 Task: Check the sale-to-list ratio of sun room in the last 3 years.
Action: Mouse moved to (788, 181)
Screenshot: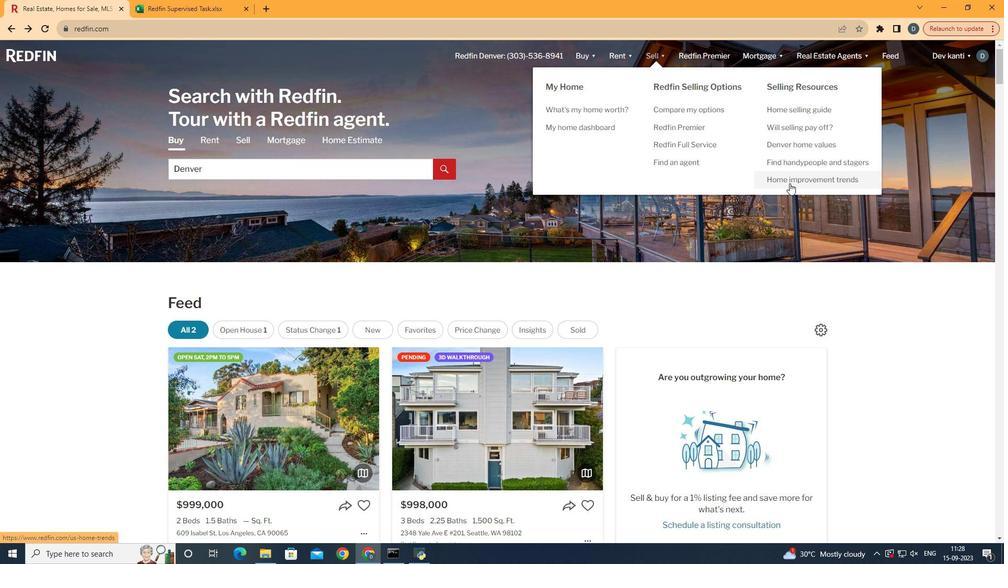 
Action: Mouse pressed left at (788, 181)
Screenshot: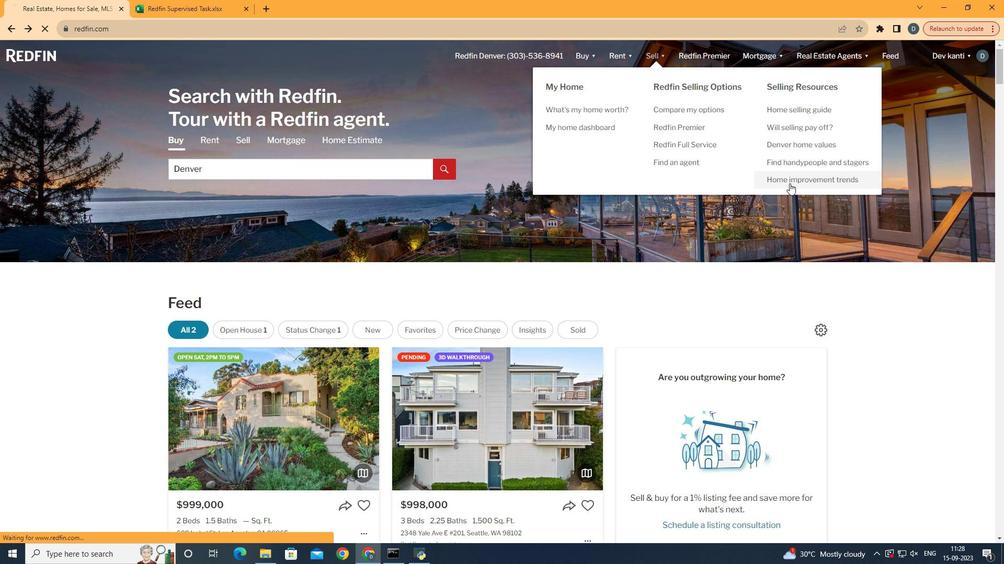 
Action: Mouse moved to (252, 195)
Screenshot: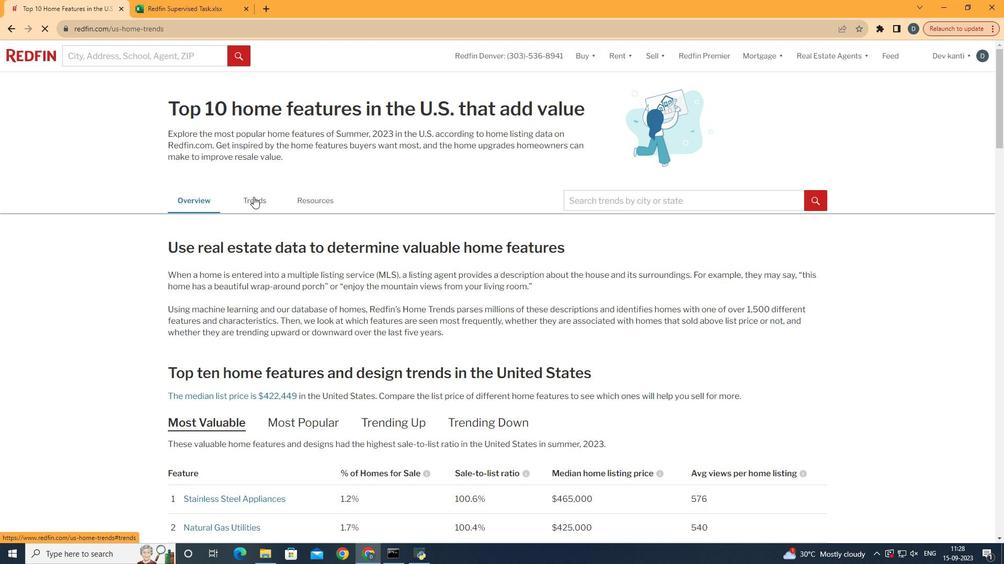 
Action: Mouse pressed left at (252, 195)
Screenshot: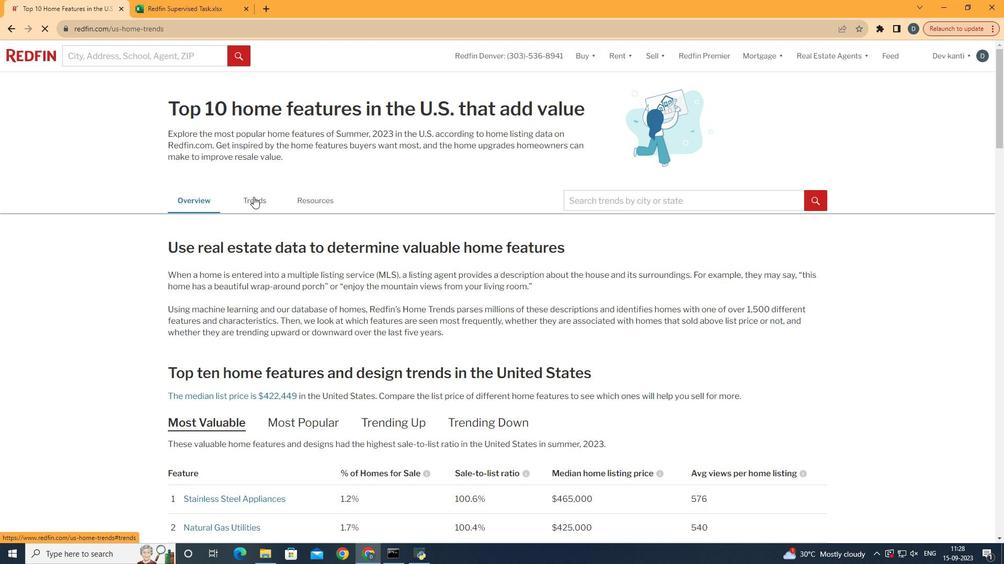 
Action: Mouse moved to (384, 239)
Screenshot: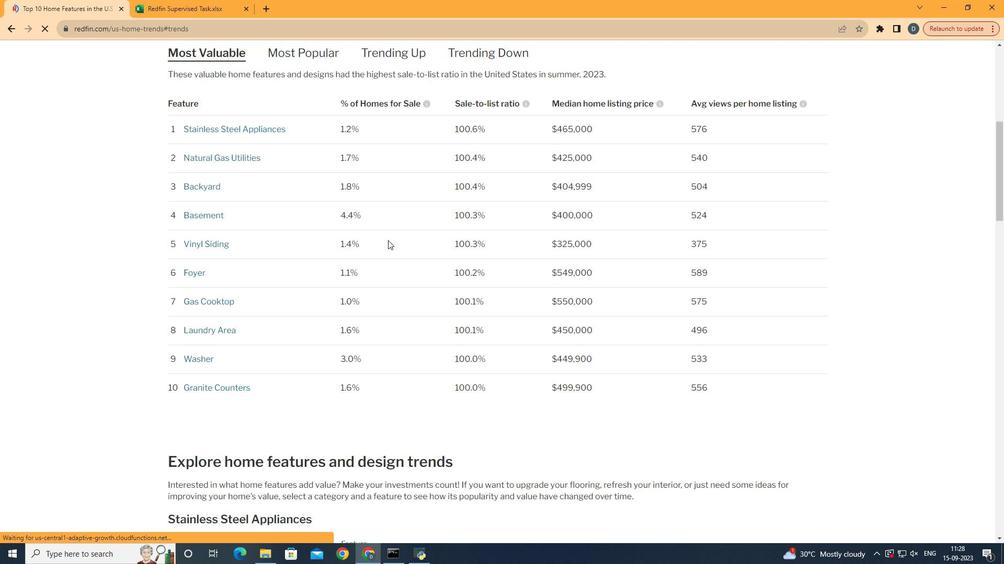 
Action: Mouse scrolled (384, 238) with delta (0, 0)
Screenshot: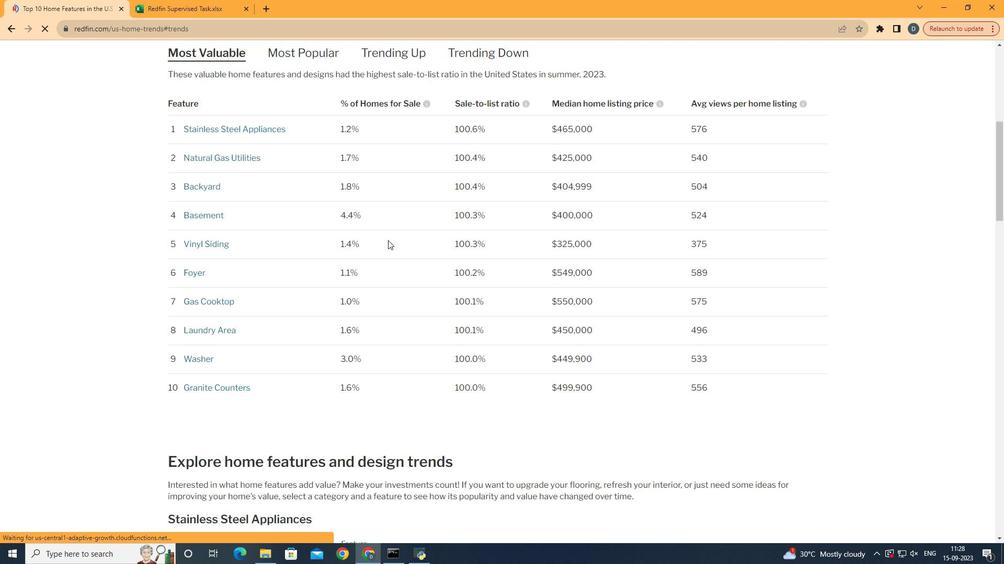 
Action: Mouse moved to (385, 239)
Screenshot: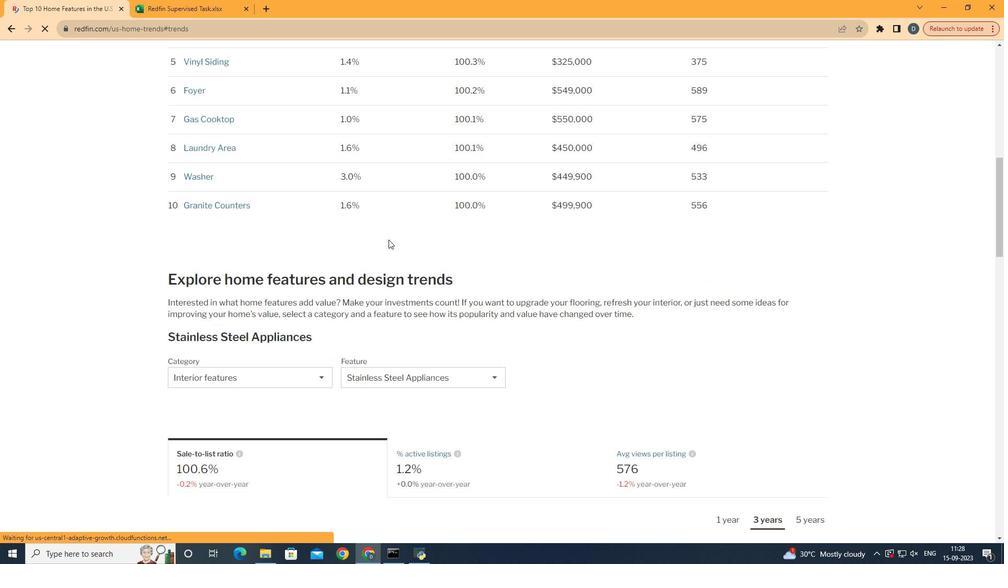 
Action: Mouse scrolled (385, 238) with delta (0, 0)
Screenshot: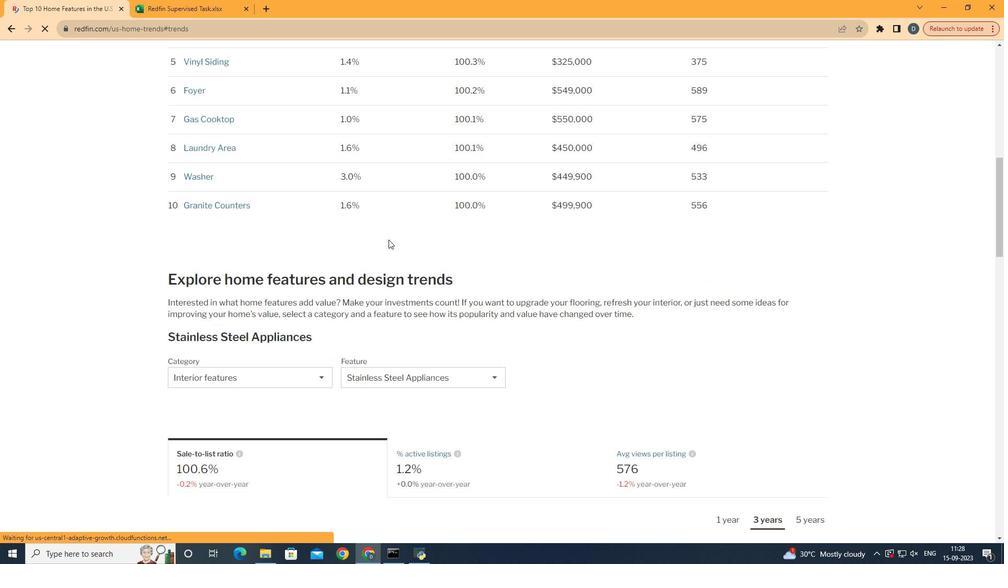
Action: Mouse moved to (386, 238)
Screenshot: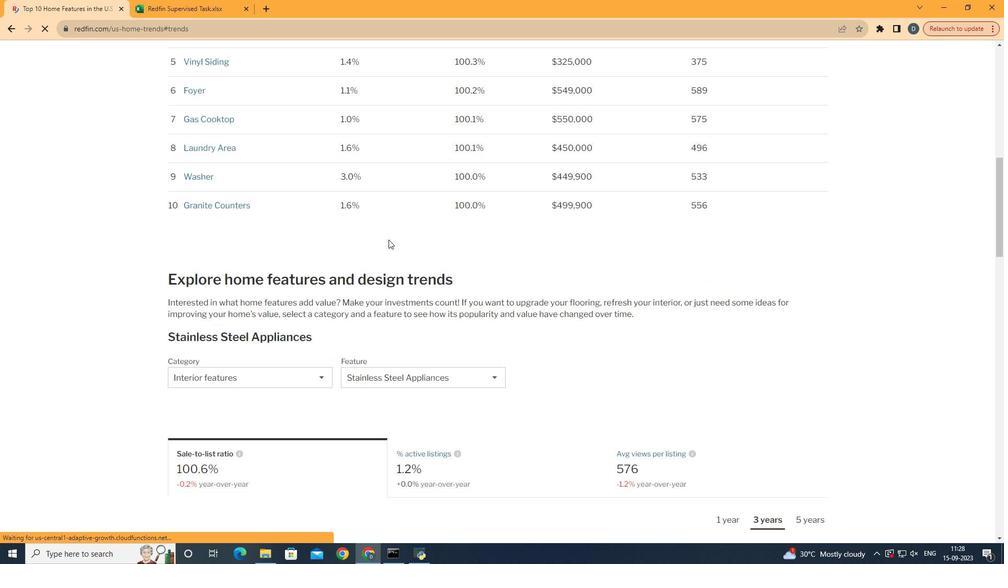 
Action: Mouse scrolled (386, 238) with delta (0, 0)
Screenshot: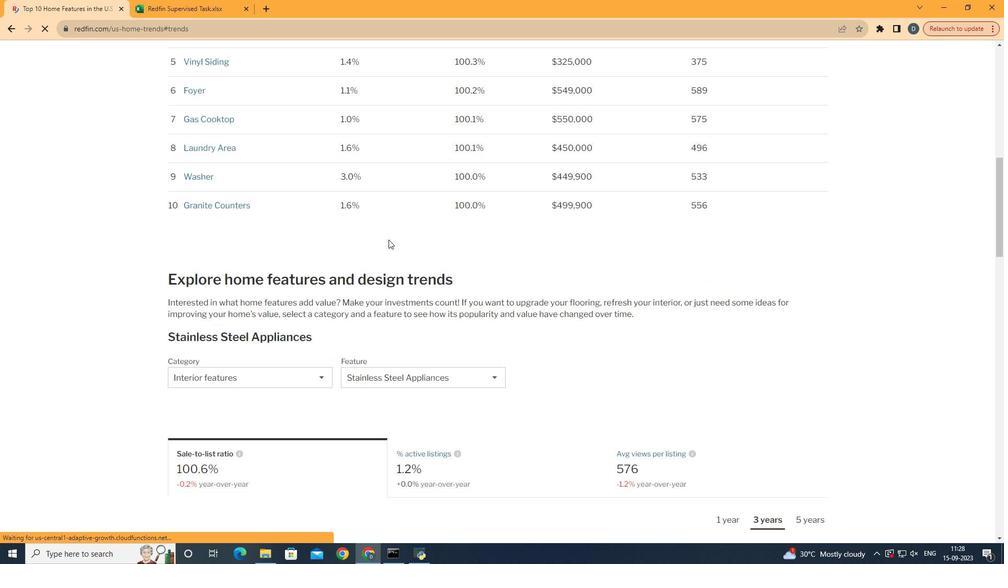 
Action: Mouse scrolled (386, 238) with delta (0, 0)
Screenshot: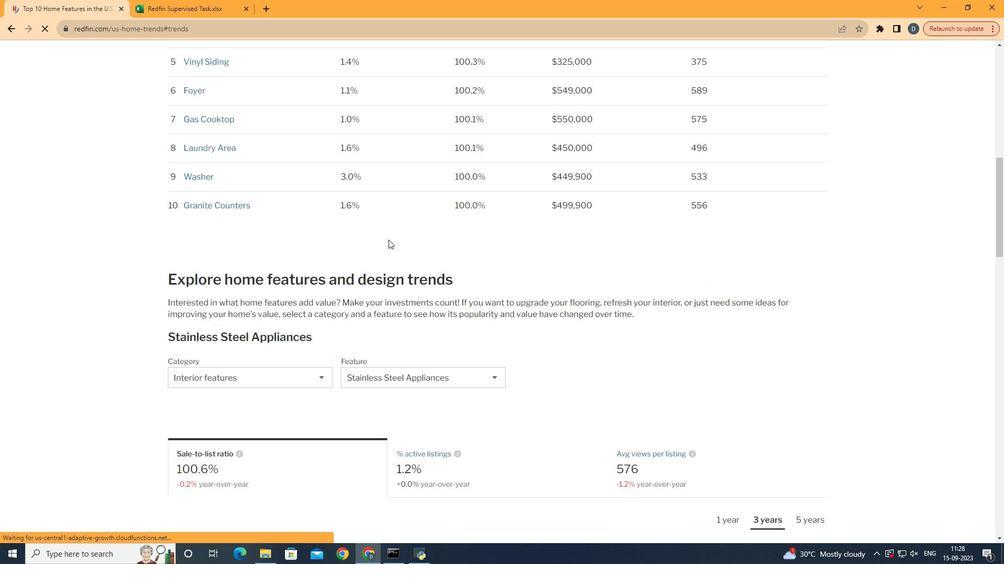 
Action: Mouse scrolled (386, 238) with delta (0, 0)
Screenshot: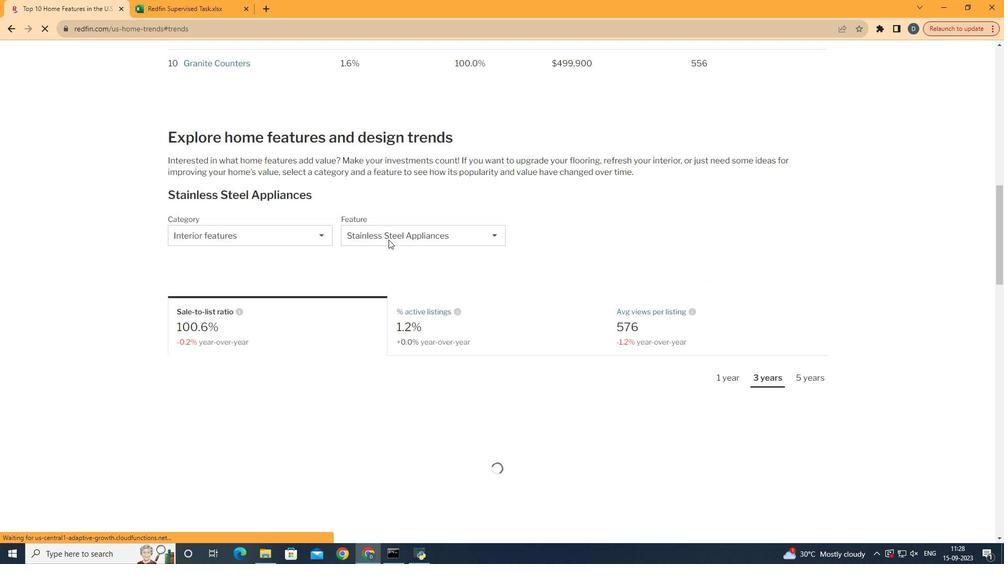 
Action: Mouse scrolled (386, 238) with delta (0, 0)
Screenshot: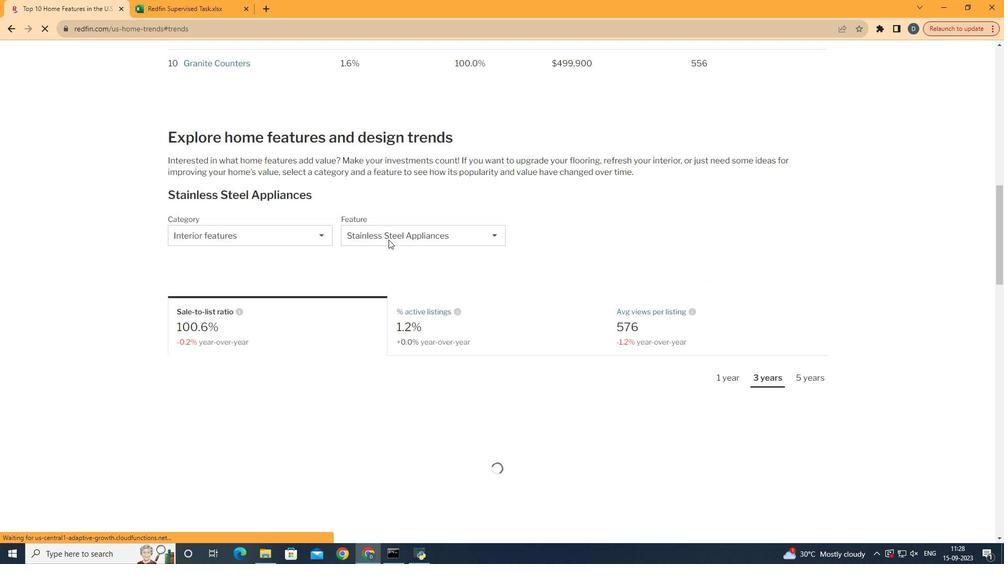 
Action: Mouse scrolled (386, 238) with delta (0, 0)
Screenshot: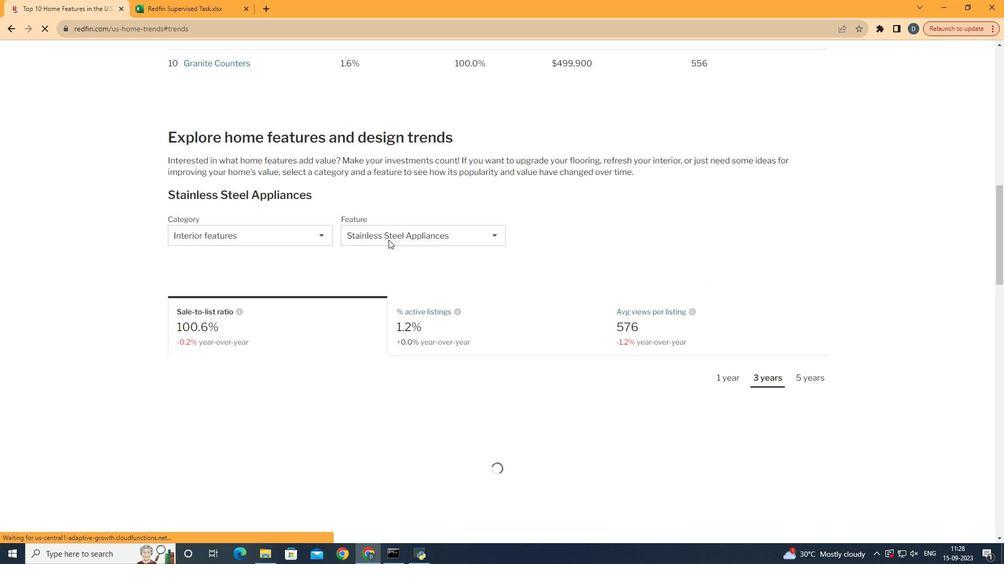 
Action: Mouse scrolled (386, 238) with delta (0, 0)
Screenshot: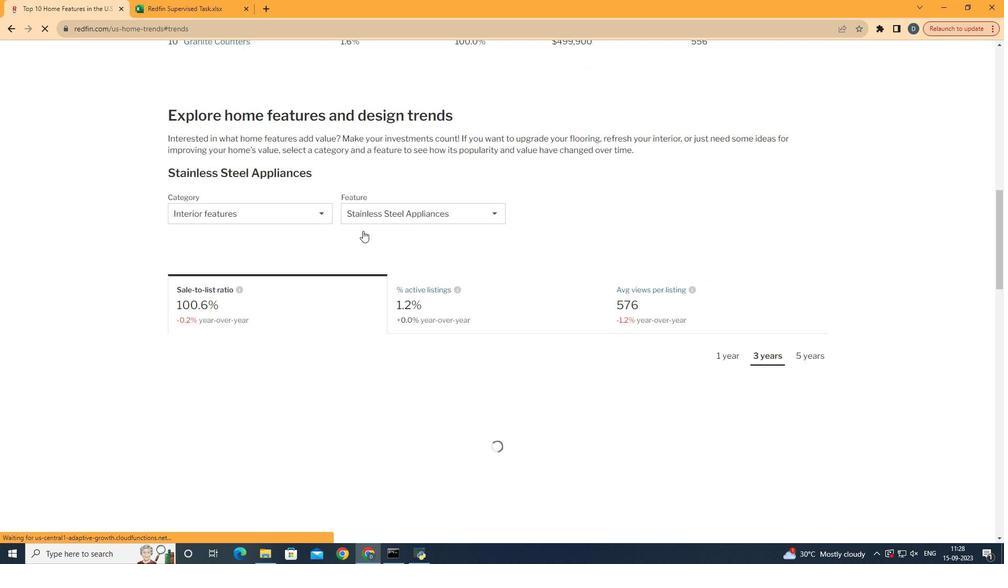 
Action: Mouse moved to (320, 211)
Screenshot: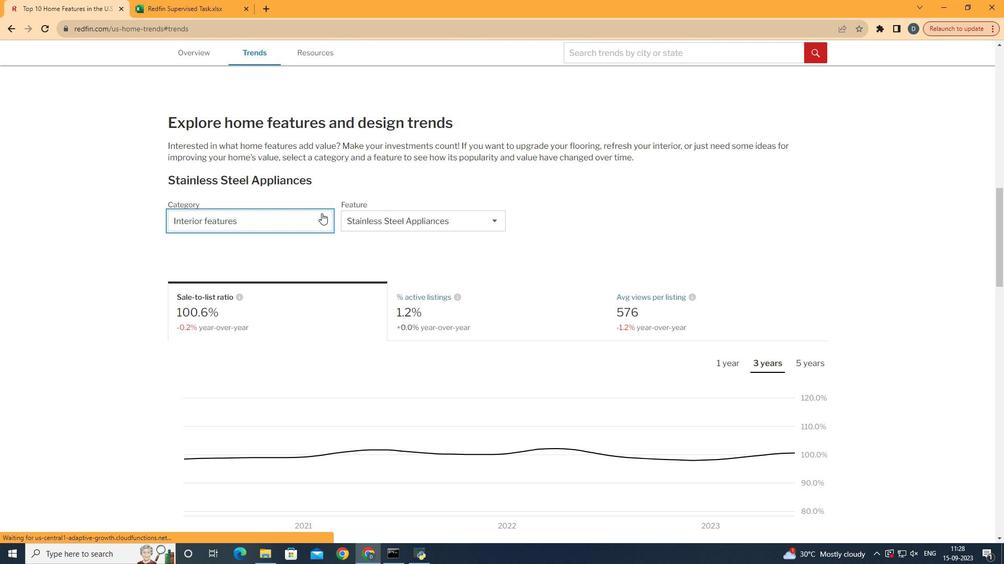 
Action: Mouse pressed left at (320, 211)
Screenshot: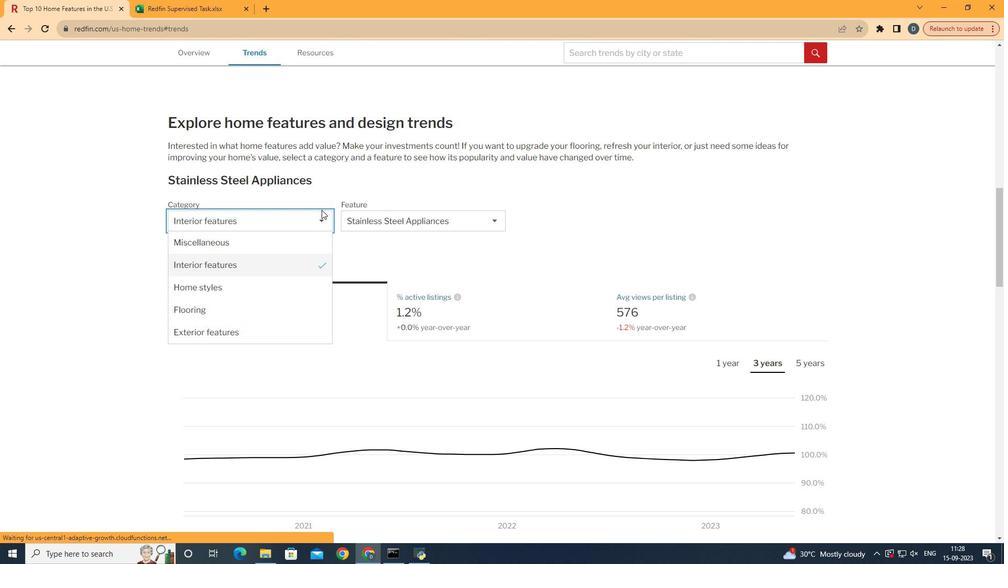 
Action: Mouse moved to (320, 208)
Screenshot: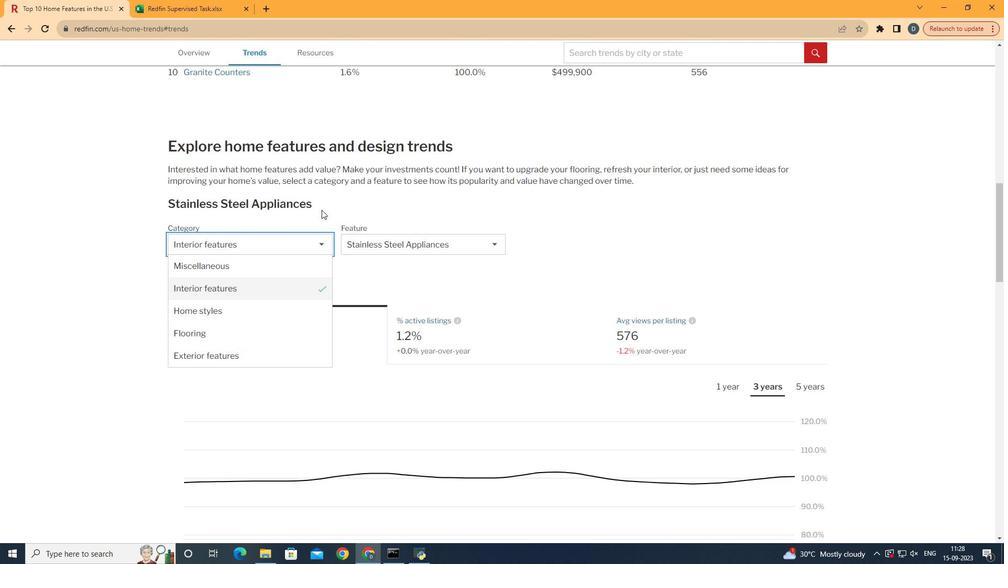 
Action: Mouse scrolled (320, 208) with delta (0, 0)
Screenshot: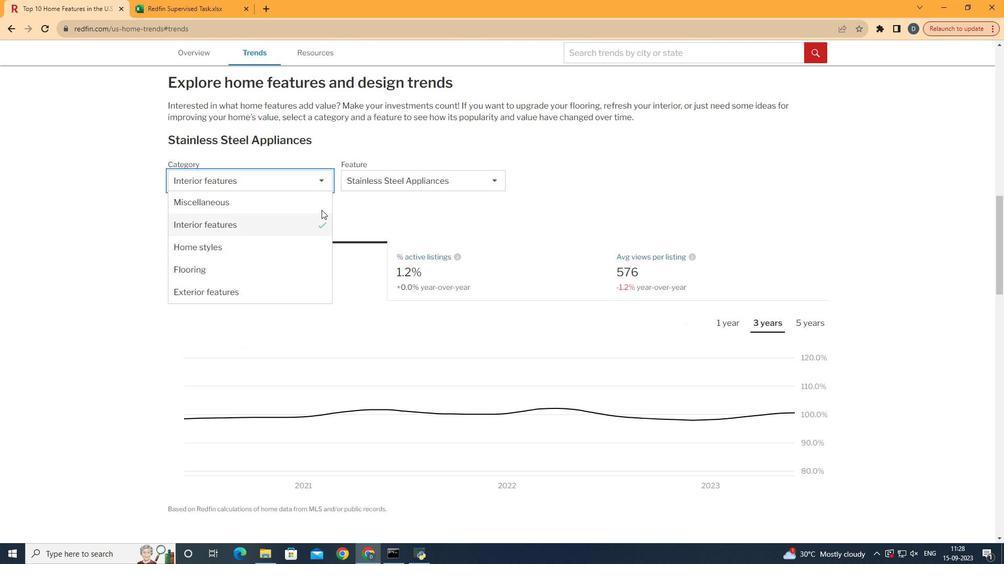 
Action: Mouse scrolled (320, 208) with delta (0, 0)
Screenshot: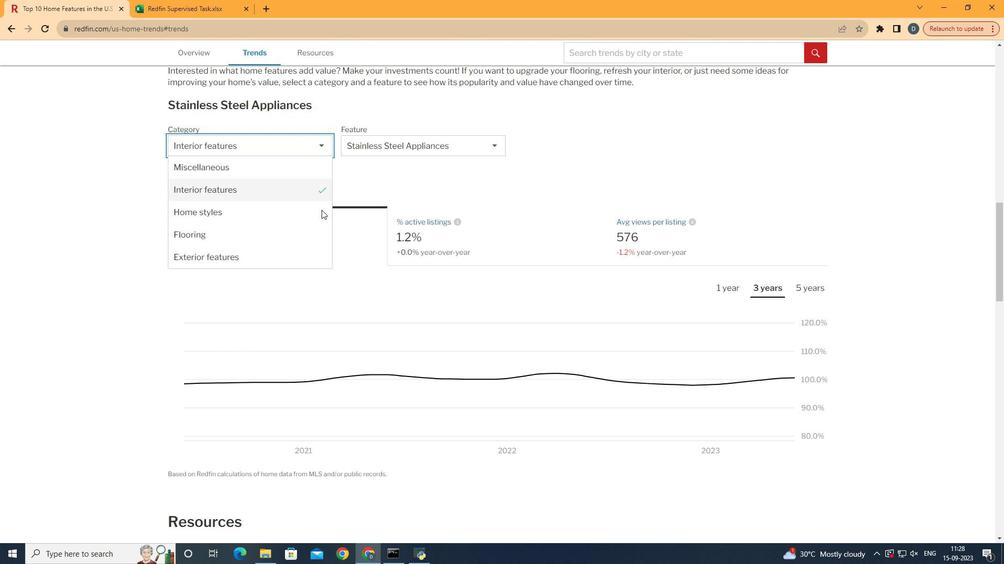 
Action: Mouse moved to (280, 286)
Screenshot: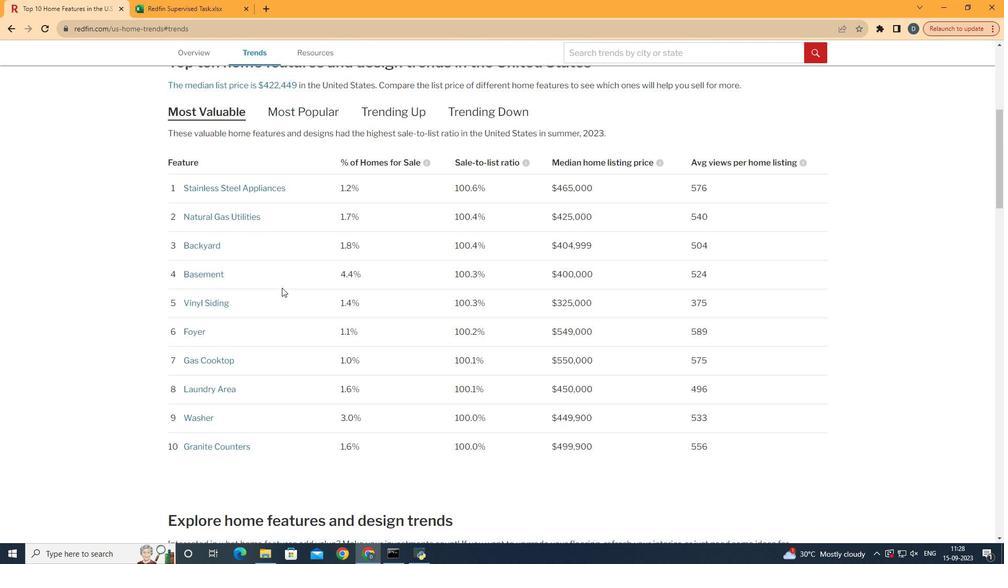 
Action: Mouse scrolled (280, 286) with delta (0, 0)
Screenshot: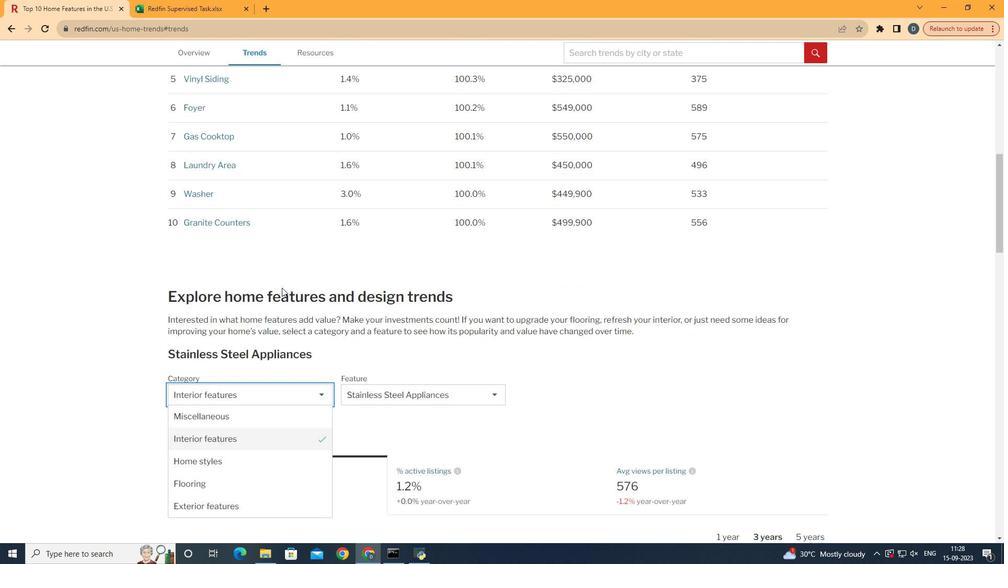 
Action: Mouse scrolled (280, 286) with delta (0, 0)
Screenshot: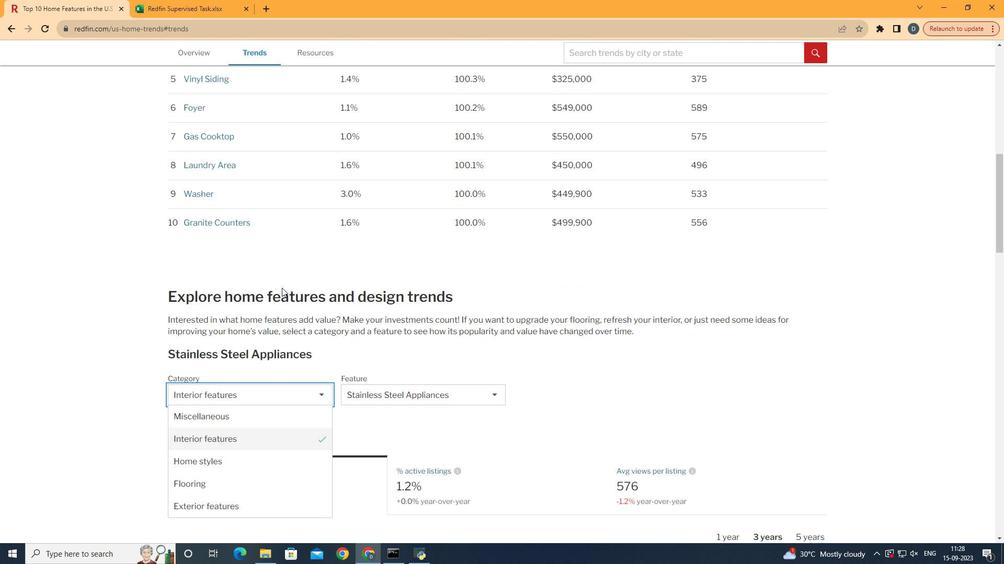 
Action: Mouse scrolled (280, 286) with delta (0, 0)
Screenshot: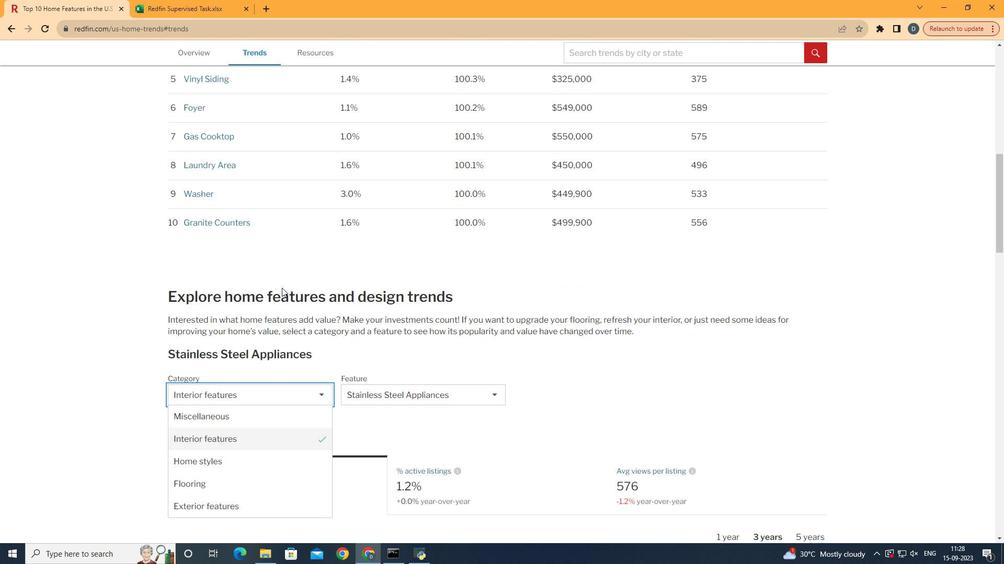 
Action: Mouse scrolled (280, 286) with delta (0, 0)
Screenshot: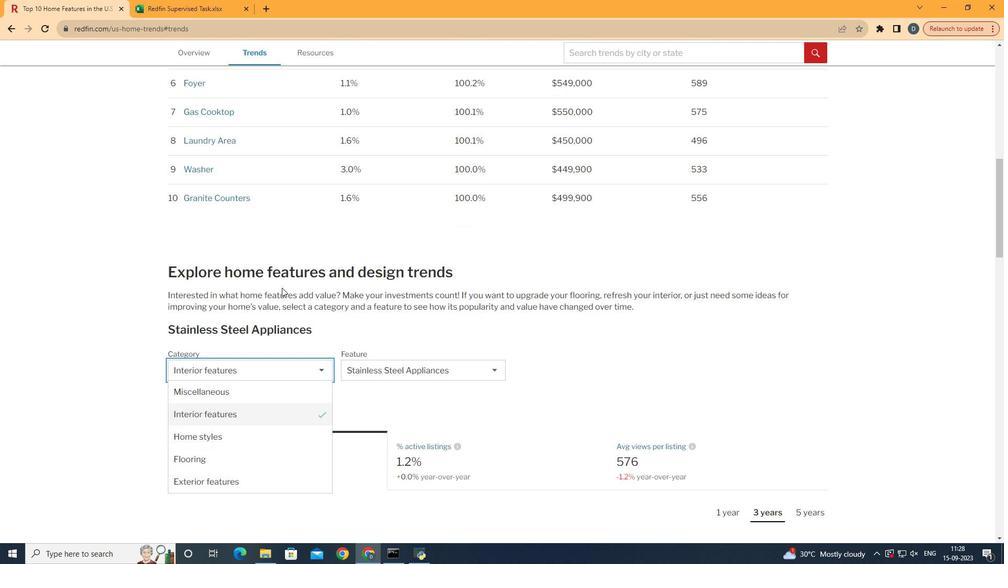 
Action: Mouse scrolled (280, 286) with delta (0, 0)
Screenshot: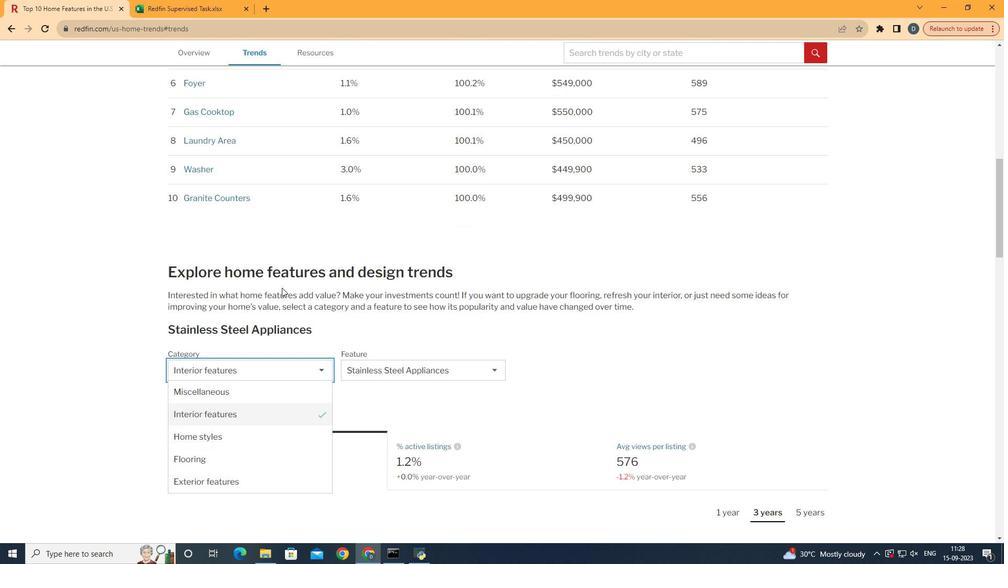 
Action: Mouse scrolled (280, 286) with delta (0, 0)
Screenshot: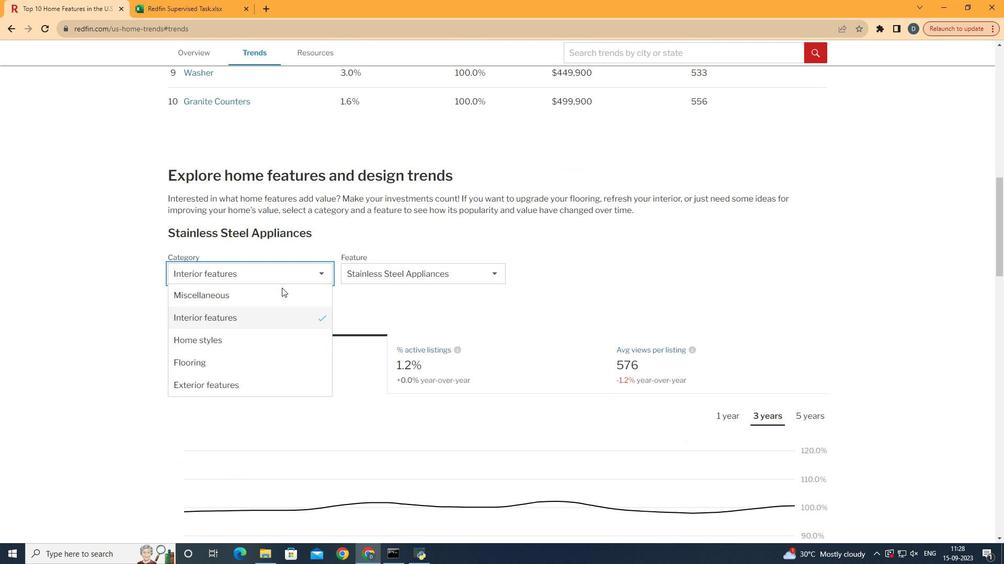 
Action: Mouse scrolled (280, 286) with delta (0, 0)
Screenshot: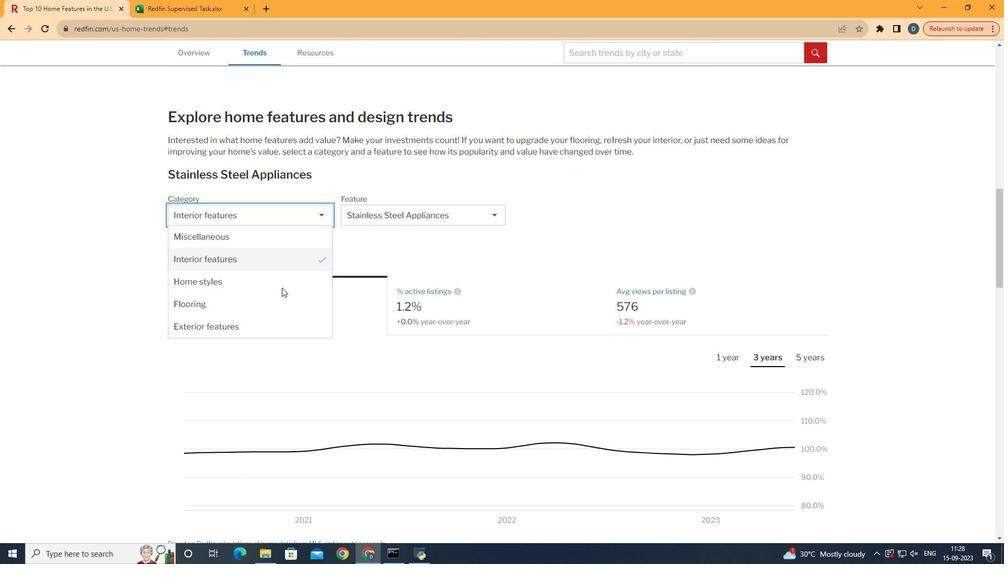 
Action: Mouse scrolled (280, 286) with delta (0, 0)
Screenshot: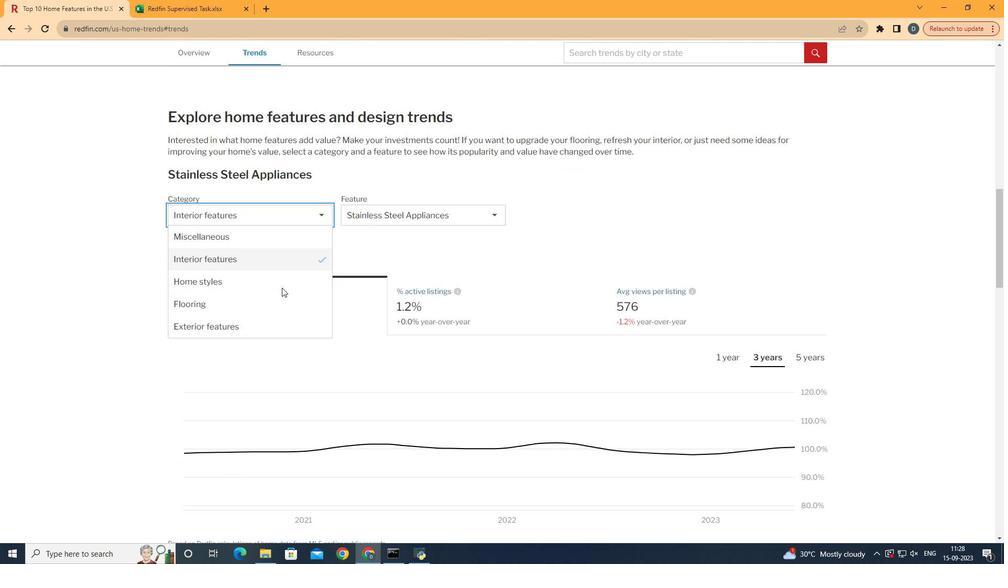 
Action: Mouse moved to (275, 316)
Screenshot: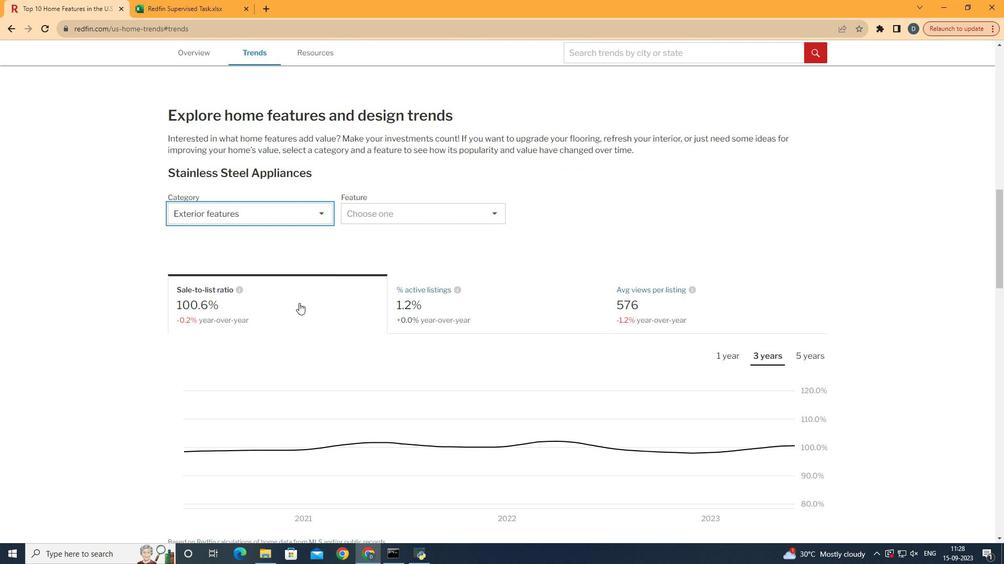 
Action: Mouse pressed left at (275, 316)
Screenshot: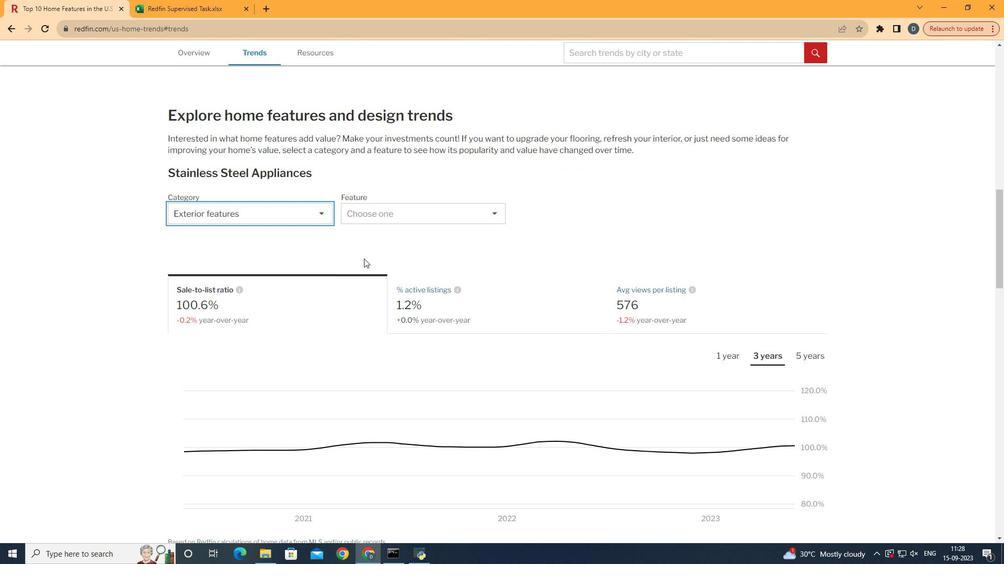 
Action: Mouse moved to (410, 218)
Screenshot: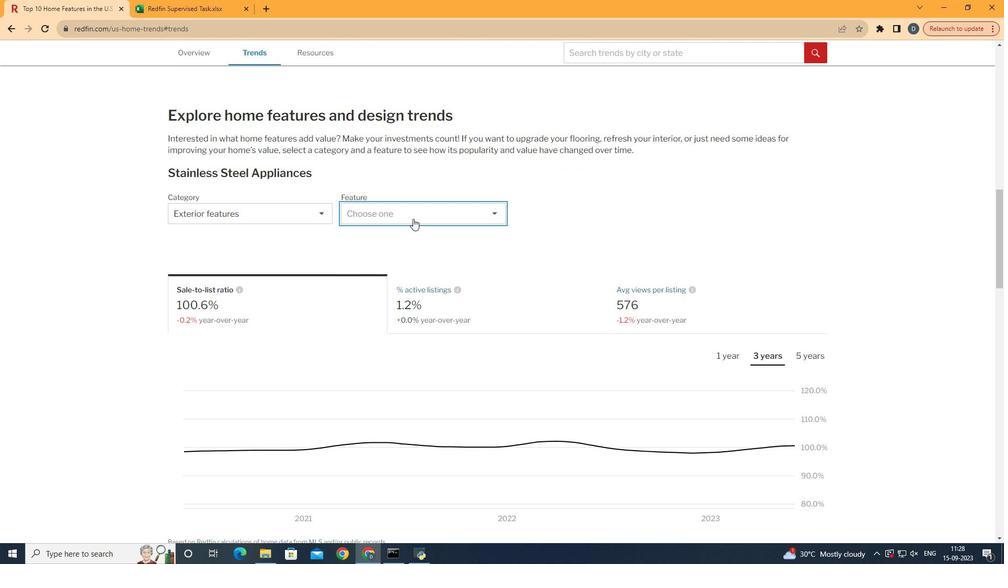 
Action: Mouse pressed left at (410, 218)
Screenshot: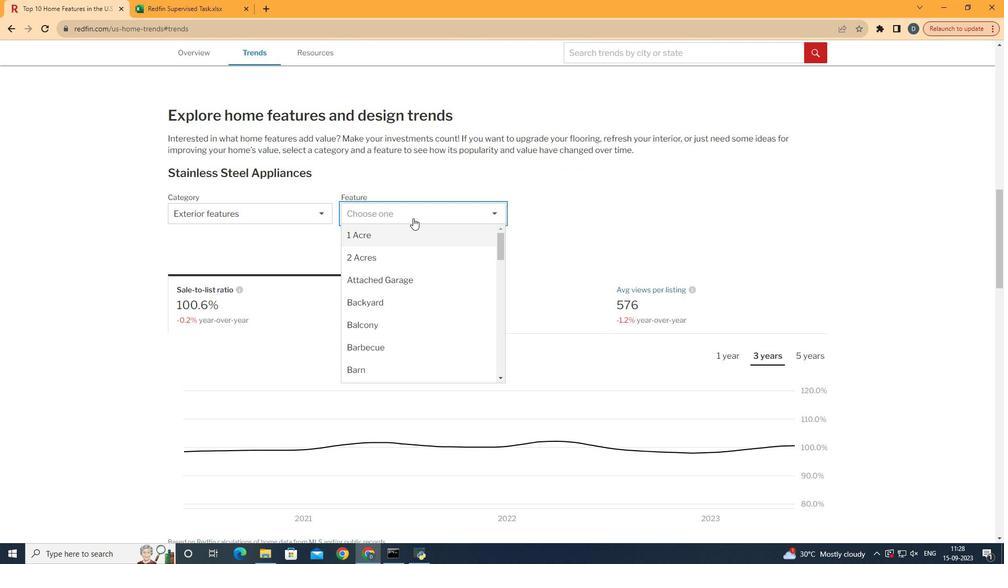 
Action: Mouse moved to (412, 274)
Screenshot: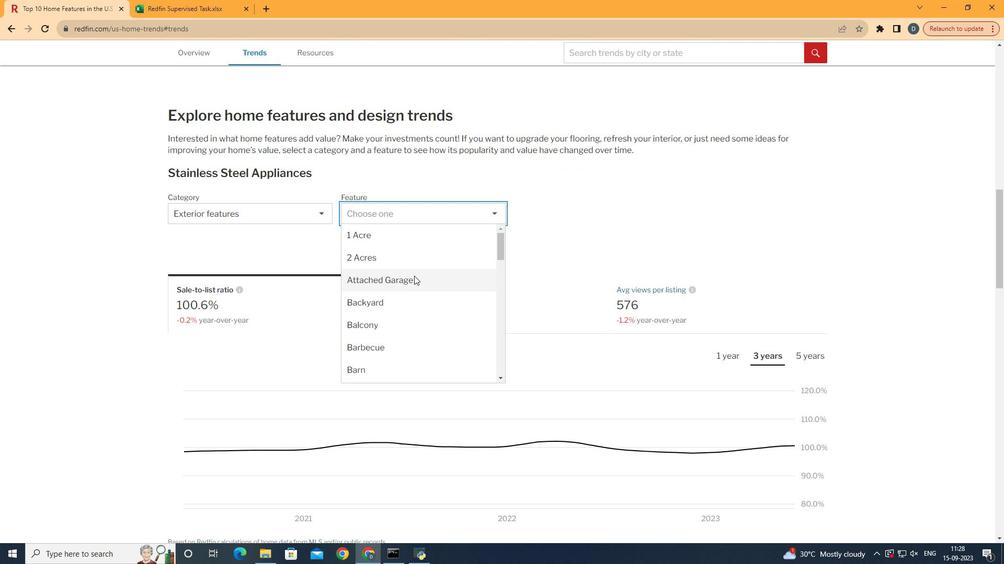 
Action: Mouse scrolled (412, 274) with delta (0, 0)
Screenshot: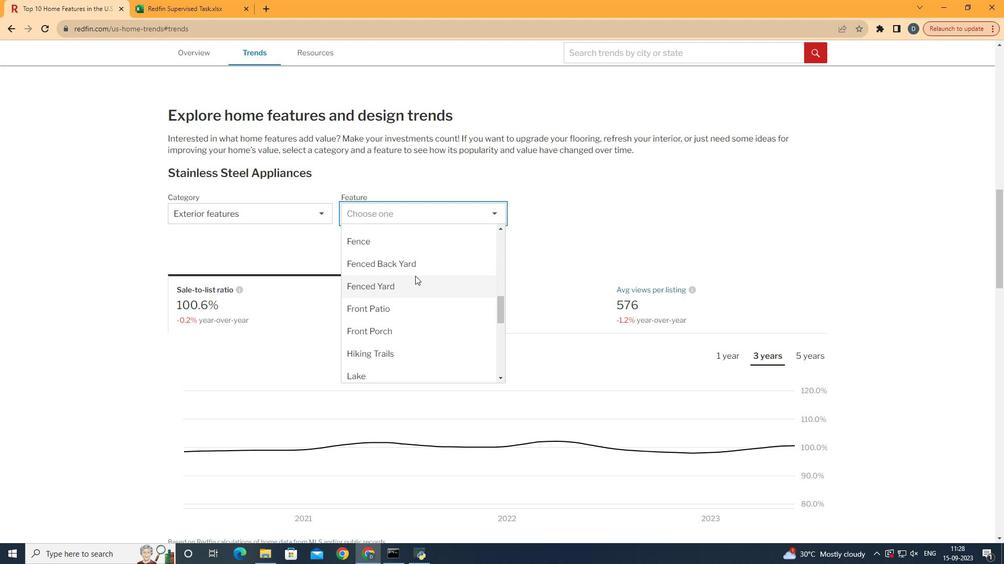 
Action: Mouse scrolled (412, 274) with delta (0, 0)
Screenshot: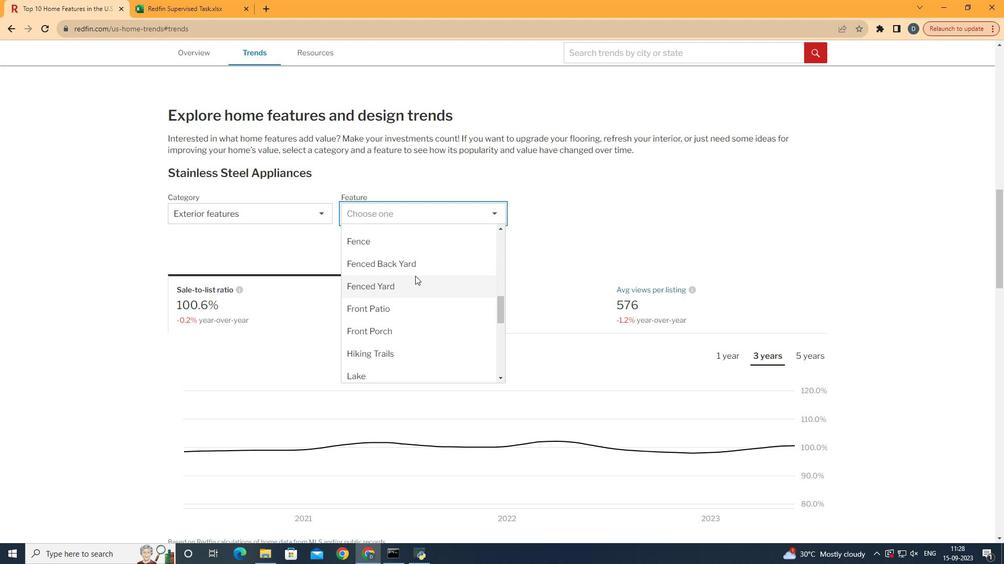 
Action: Mouse scrolled (412, 274) with delta (0, 0)
Screenshot: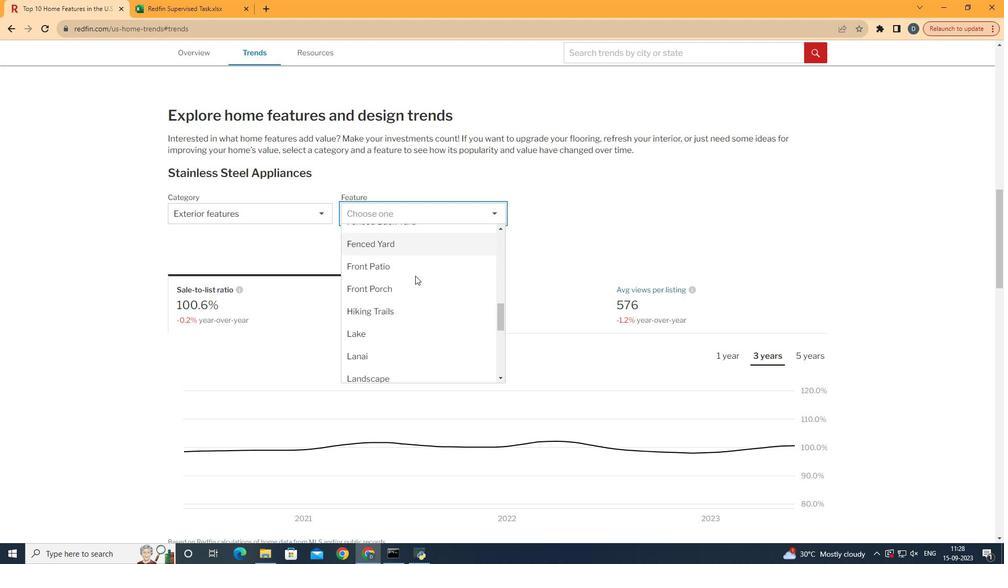 
Action: Mouse scrolled (412, 274) with delta (0, 0)
Screenshot: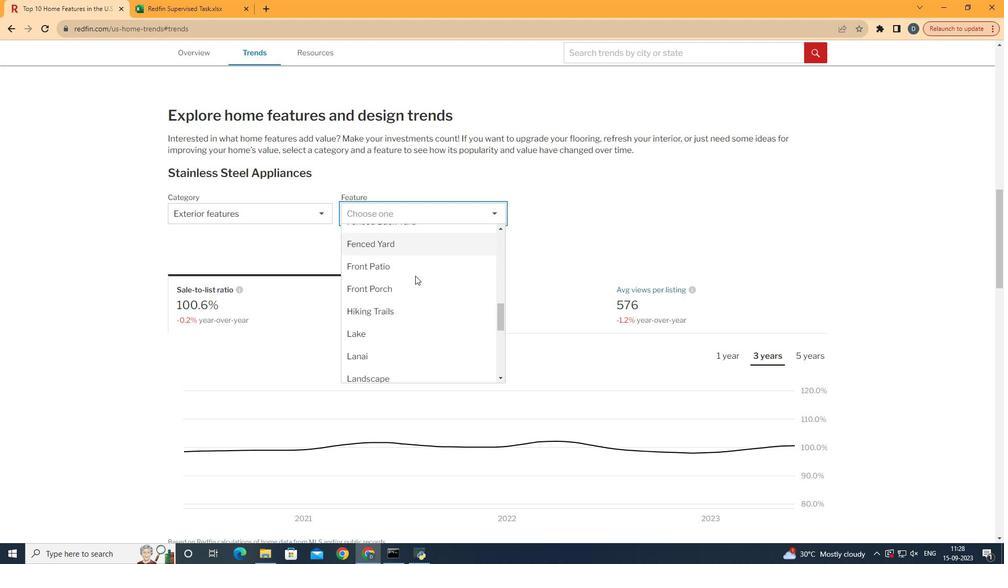 
Action: Mouse scrolled (412, 274) with delta (0, 0)
Screenshot: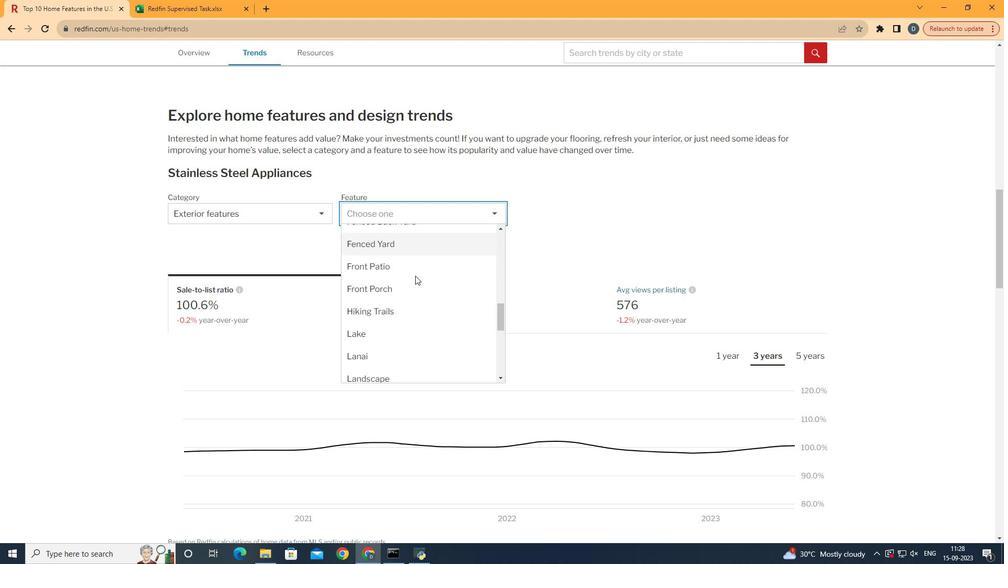 
Action: Mouse scrolled (412, 274) with delta (0, 0)
Screenshot: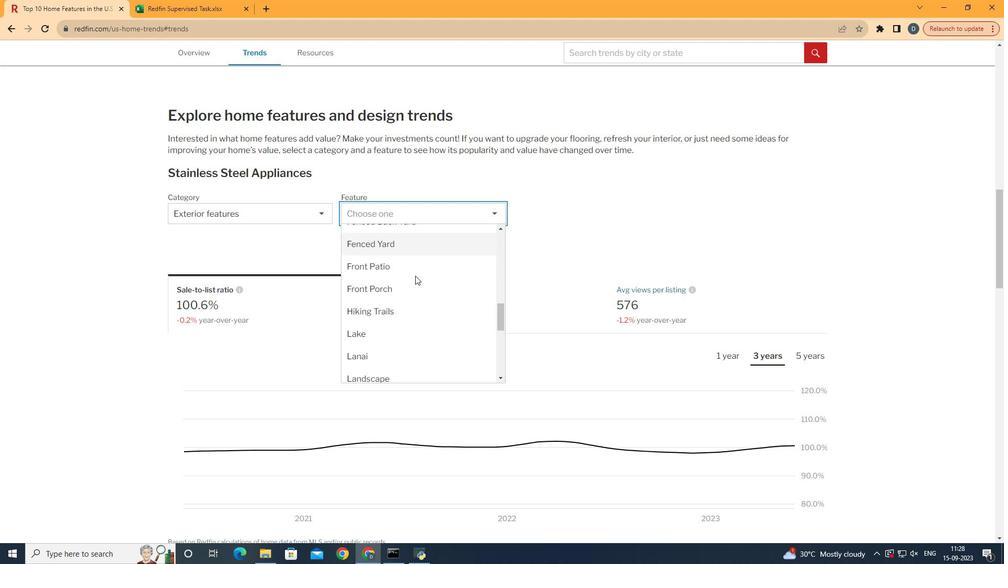 
Action: Mouse scrolled (412, 274) with delta (0, 0)
Screenshot: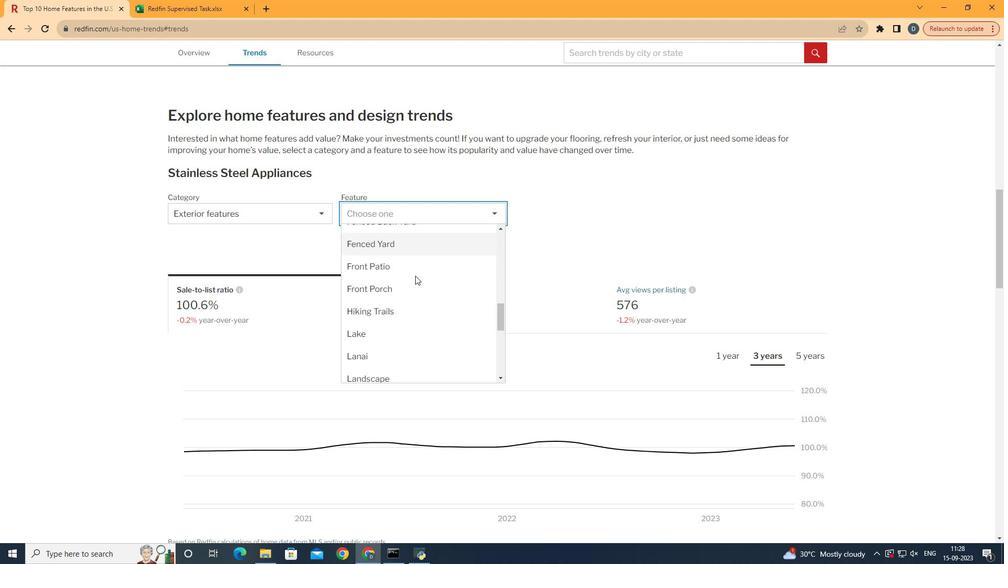
Action: Mouse moved to (413, 274)
Screenshot: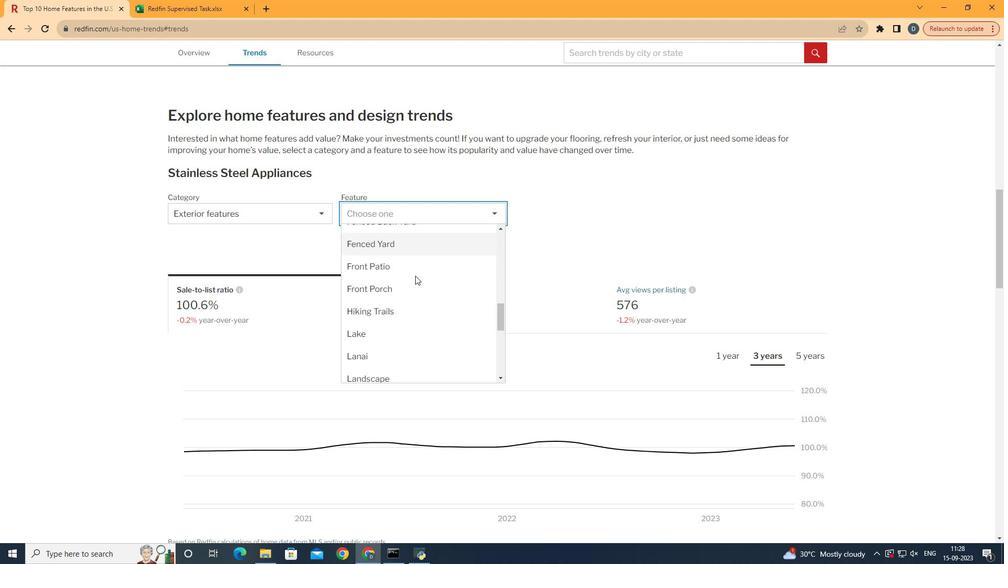 
Action: Mouse scrolled (413, 274) with delta (0, 0)
Screenshot: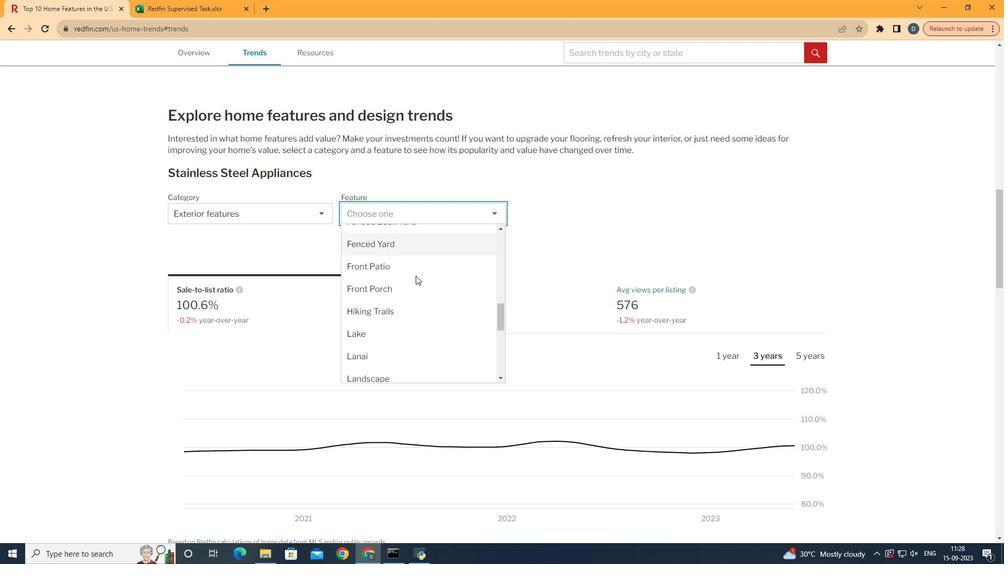 
Action: Mouse moved to (418, 274)
Screenshot: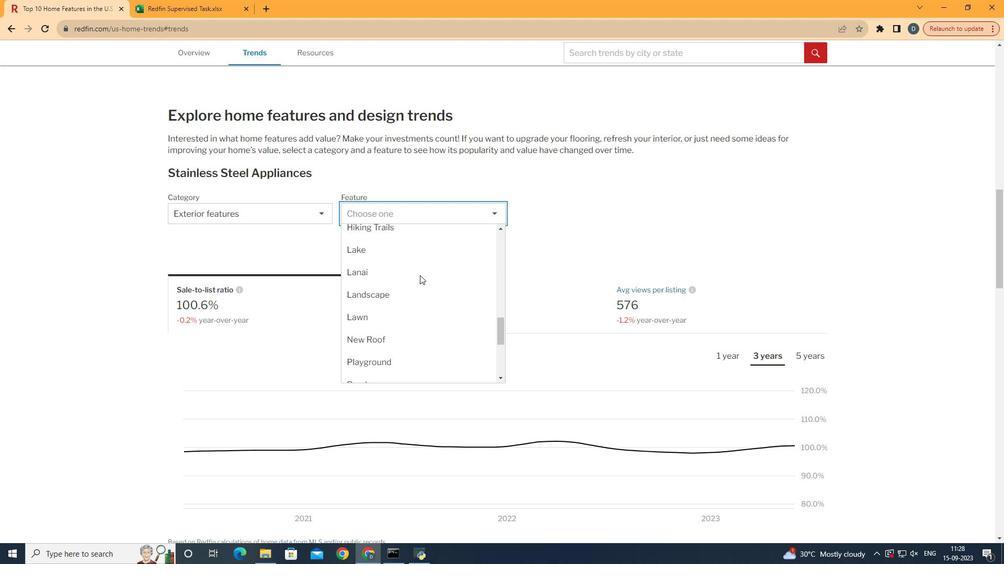 
Action: Mouse scrolled (418, 273) with delta (0, 0)
Screenshot: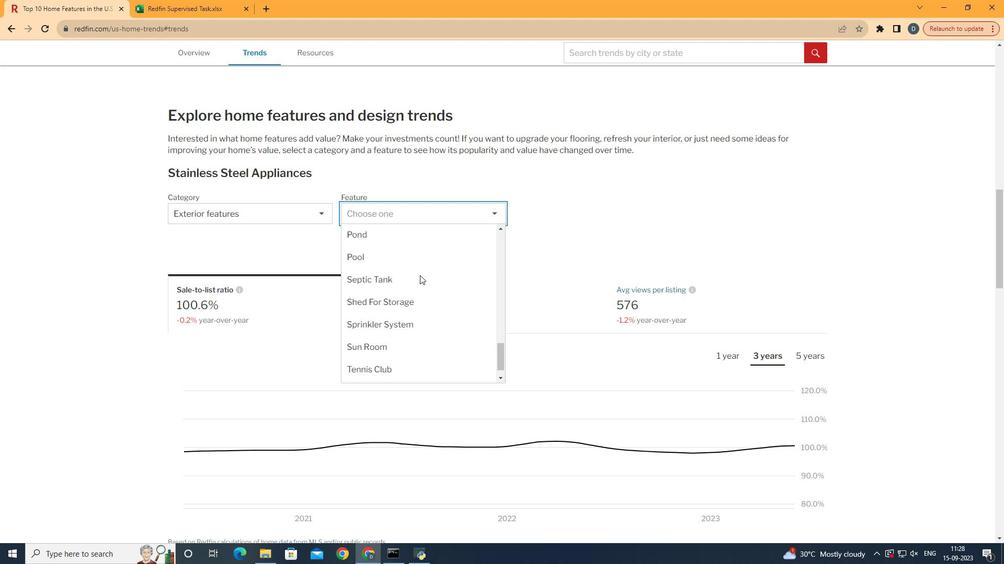 
Action: Mouse scrolled (418, 273) with delta (0, 0)
Screenshot: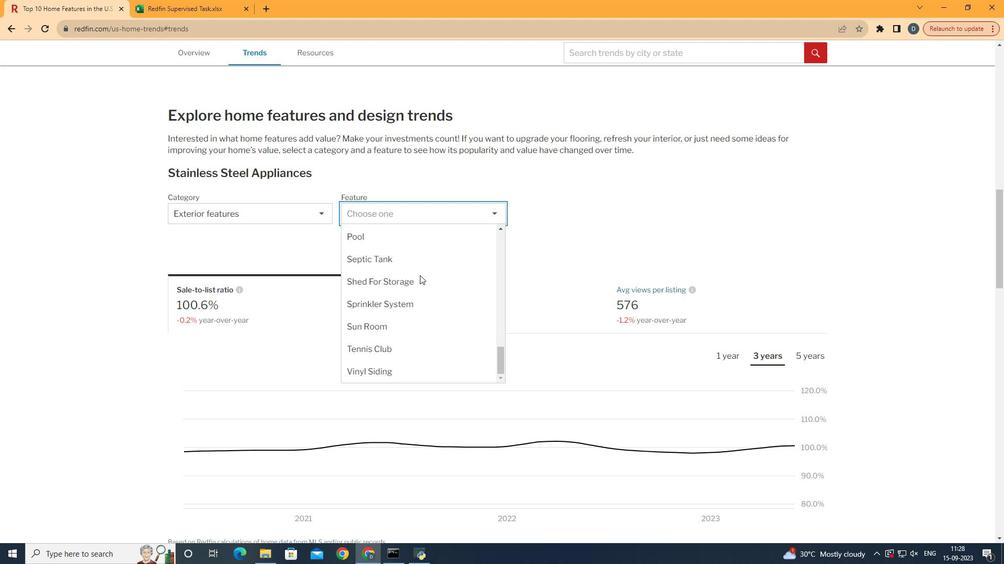 
Action: Mouse scrolled (418, 273) with delta (0, 0)
Screenshot: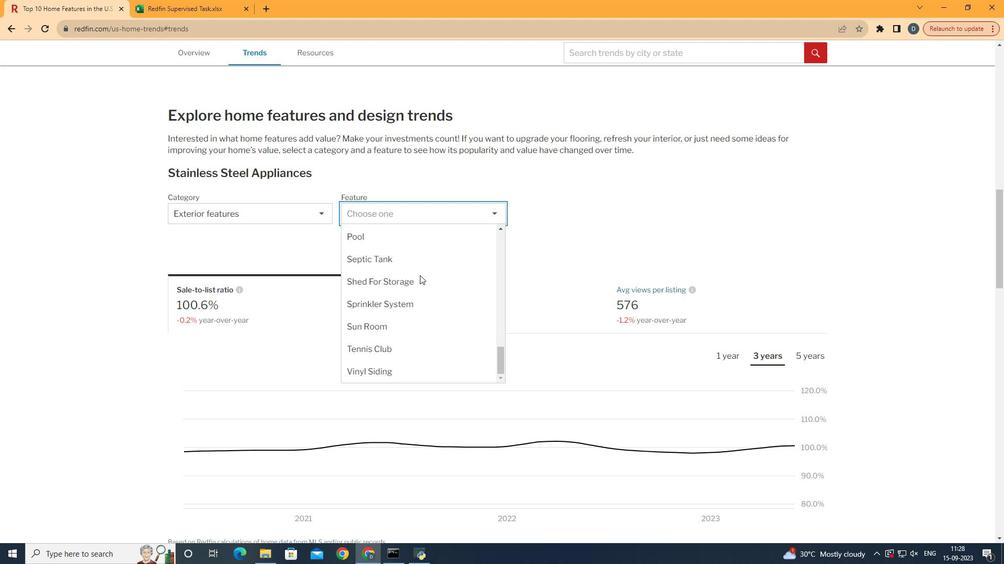 
Action: Mouse scrolled (418, 273) with delta (0, 0)
Screenshot: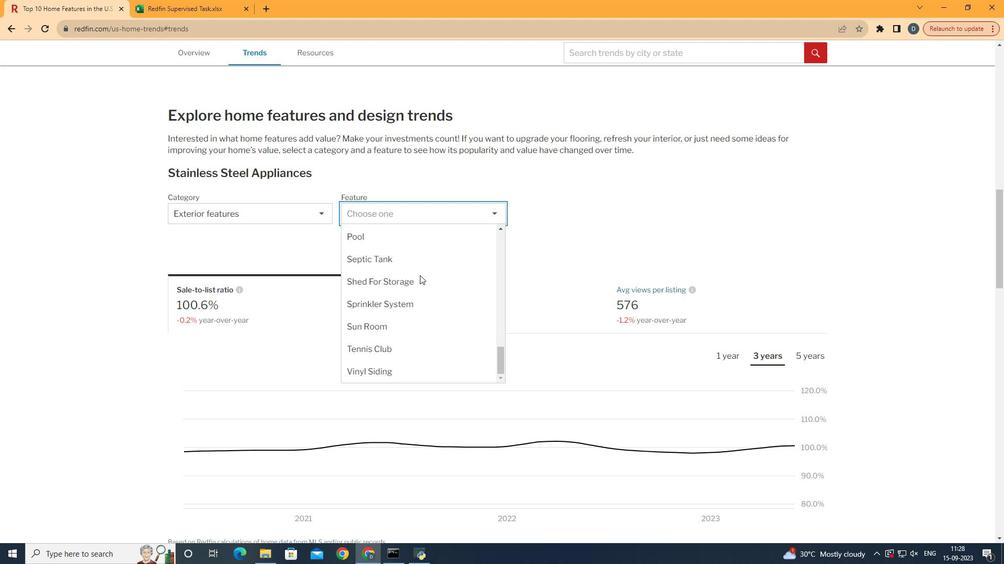 
Action: Mouse scrolled (418, 273) with delta (0, 0)
Screenshot: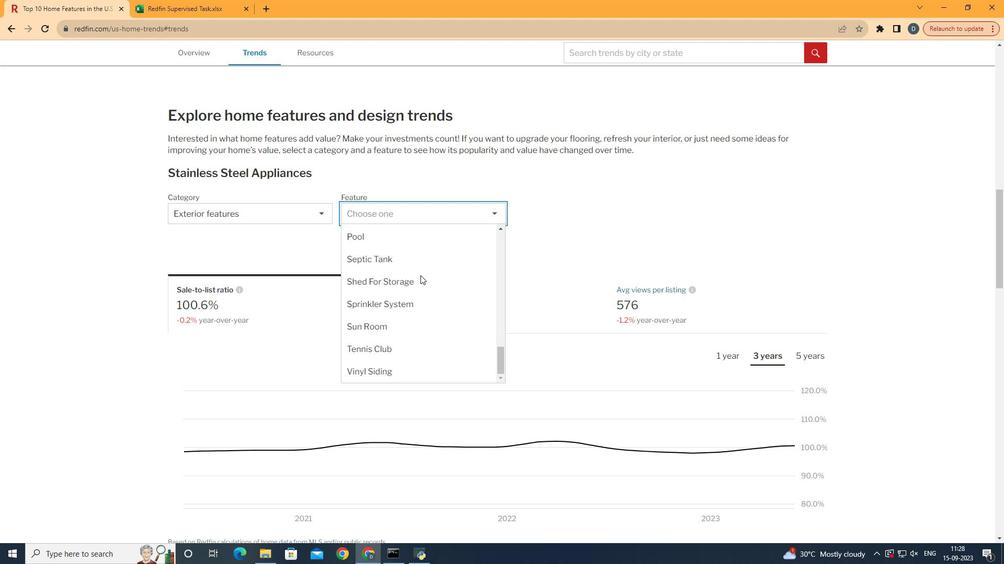 
Action: Mouse scrolled (418, 273) with delta (0, 0)
Screenshot: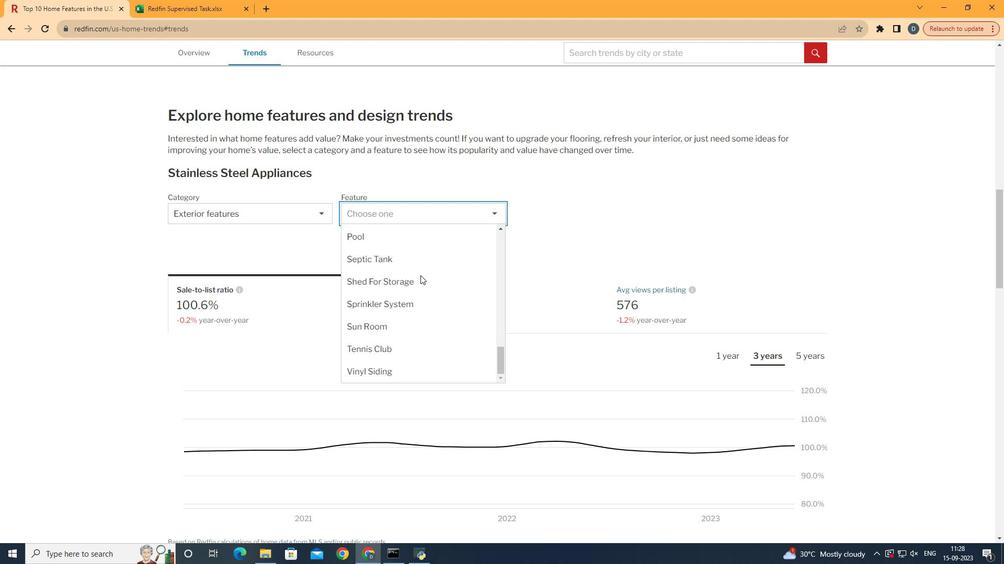 
Action: Mouse scrolled (418, 273) with delta (0, 0)
Screenshot: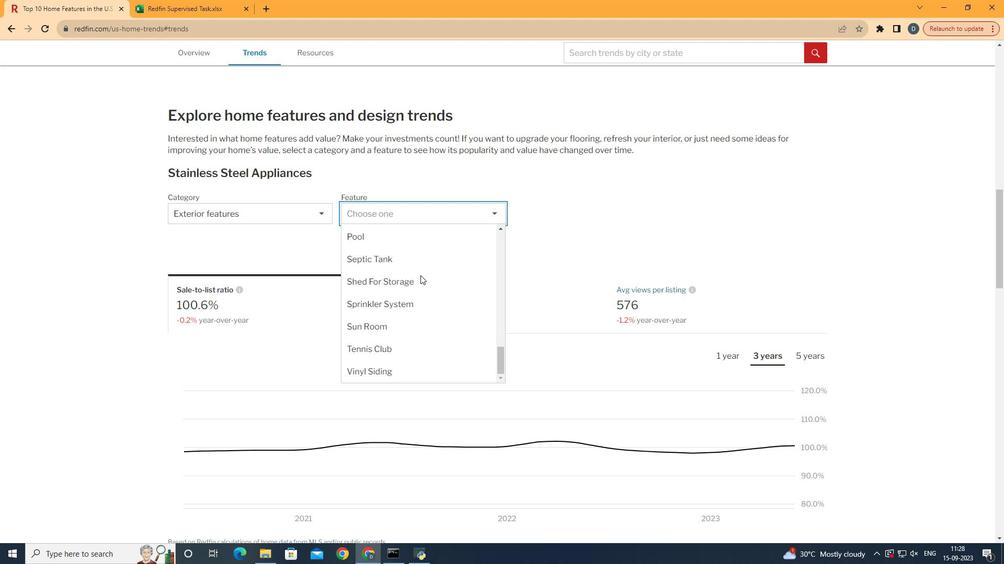 
Action: Mouse moved to (424, 326)
Screenshot: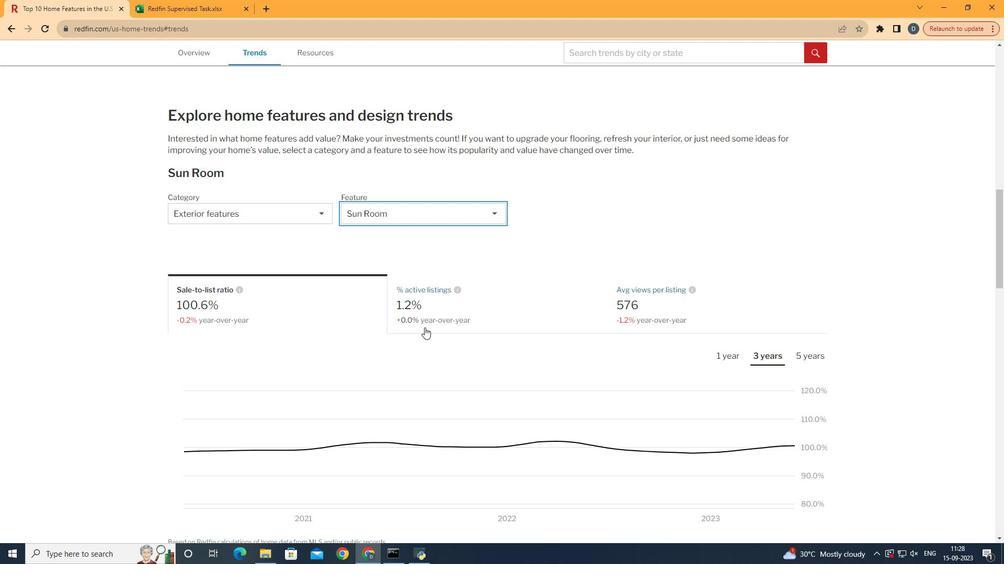 
Action: Mouse pressed left at (424, 326)
Screenshot: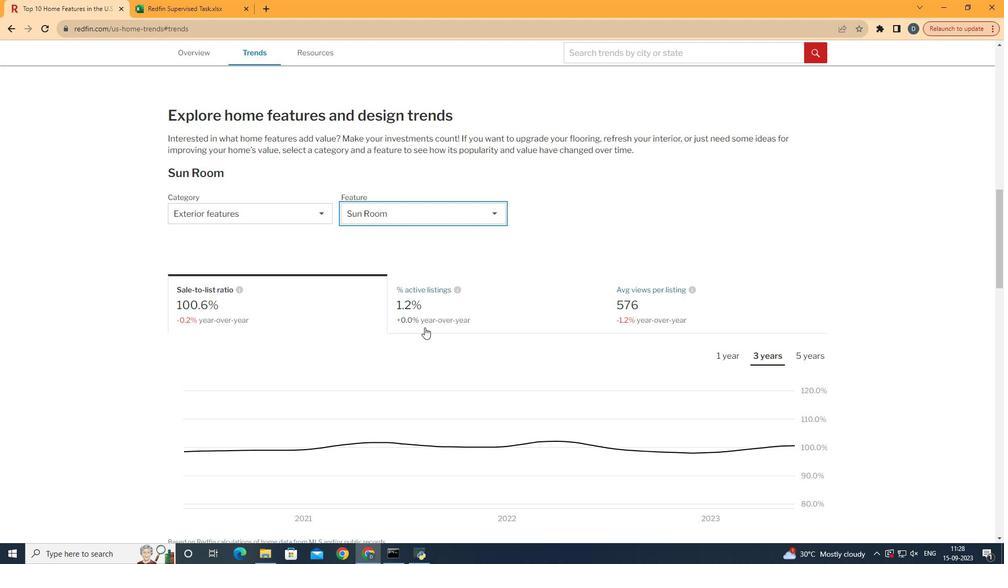 
Action: Mouse moved to (531, 215)
Screenshot: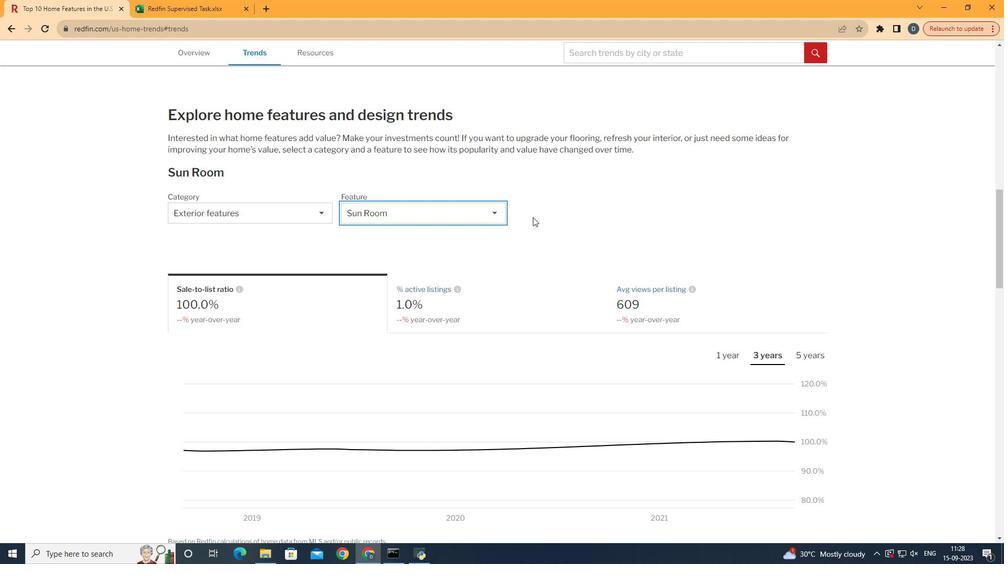 
Action: Mouse scrolled (531, 215) with delta (0, 0)
Screenshot: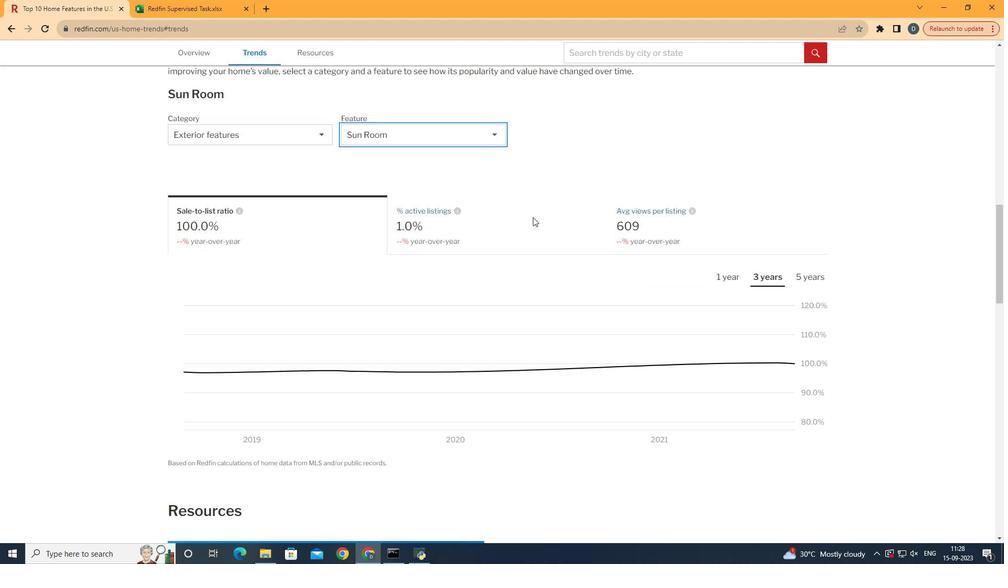 
Action: Mouse scrolled (531, 215) with delta (0, 0)
Screenshot: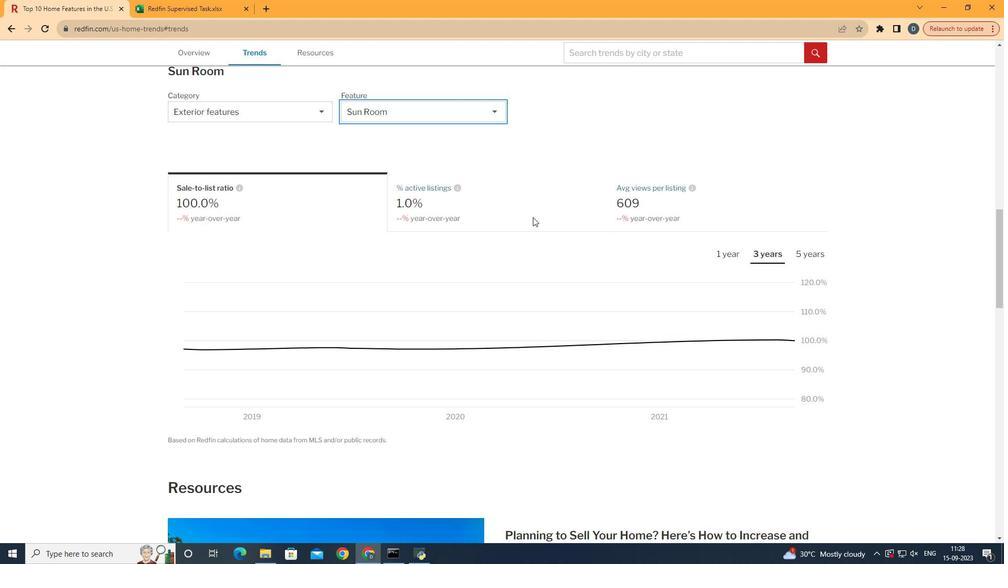 
Action: Mouse moved to (761, 251)
Screenshot: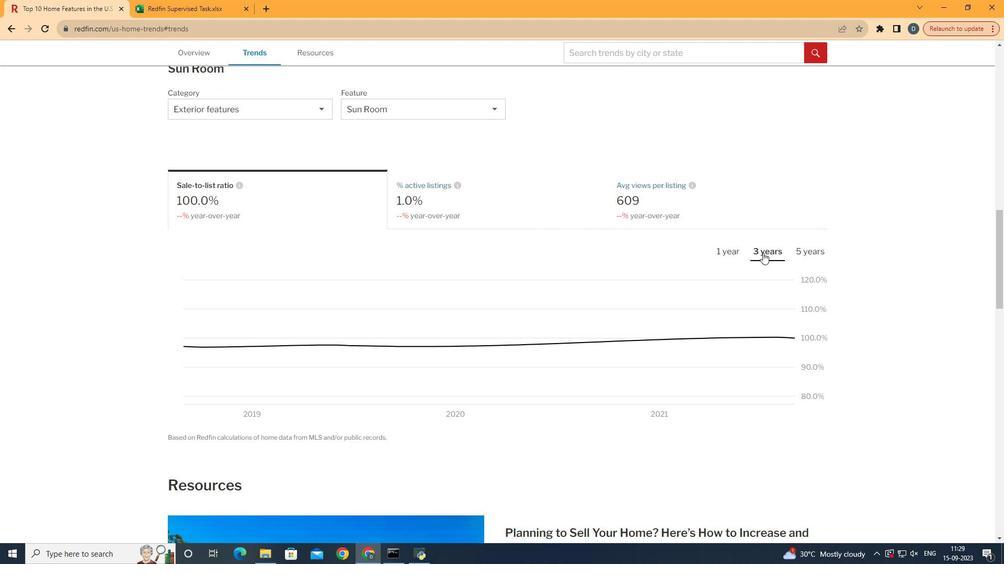 
Action: Mouse pressed left at (761, 251)
Screenshot: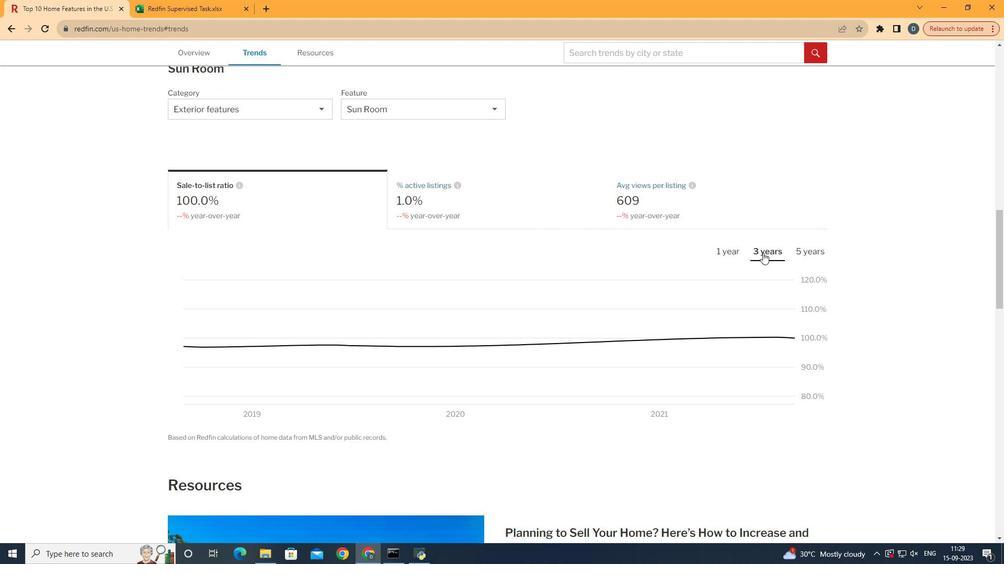 
